 Task: Choose the theme "Dark default".
Action: Mouse moved to (972, 87)
Screenshot: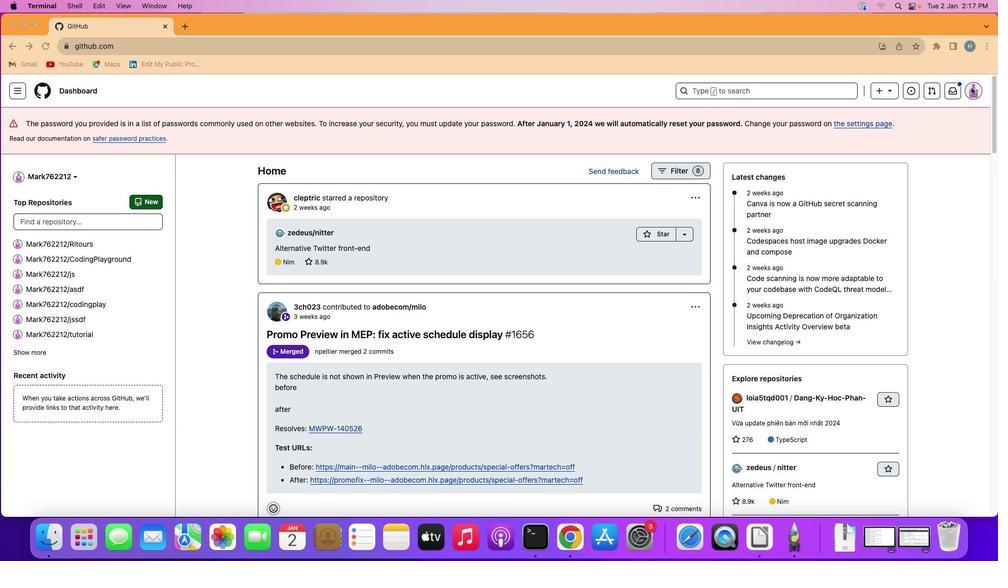 
Action: Mouse pressed left at (972, 87)
Screenshot: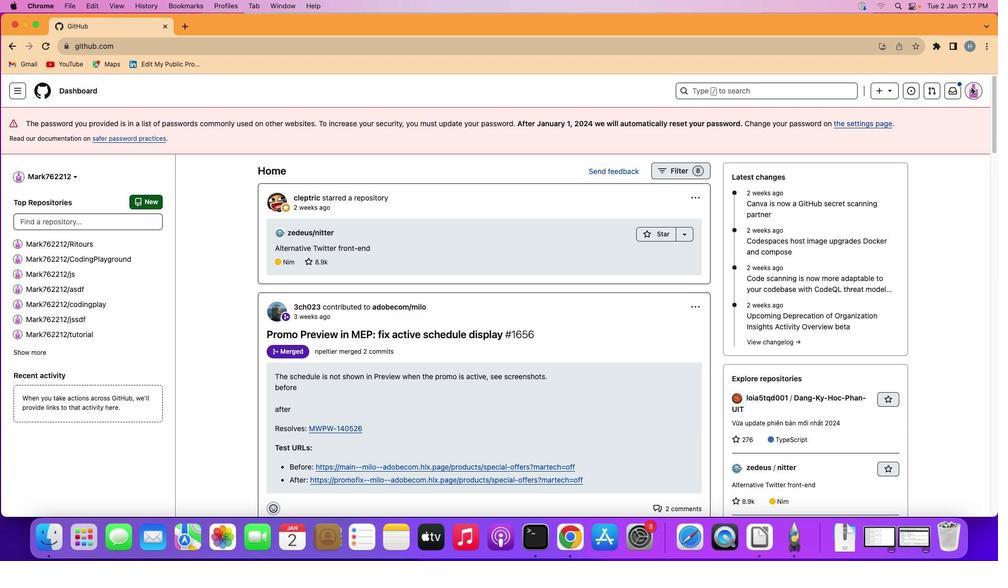 
Action: Mouse moved to (973, 88)
Screenshot: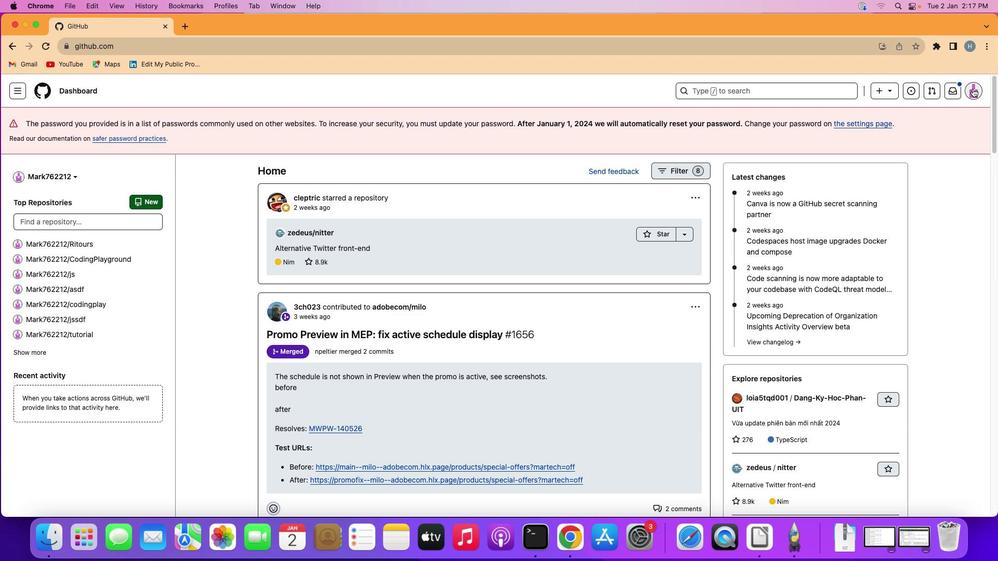 
Action: Mouse pressed left at (973, 88)
Screenshot: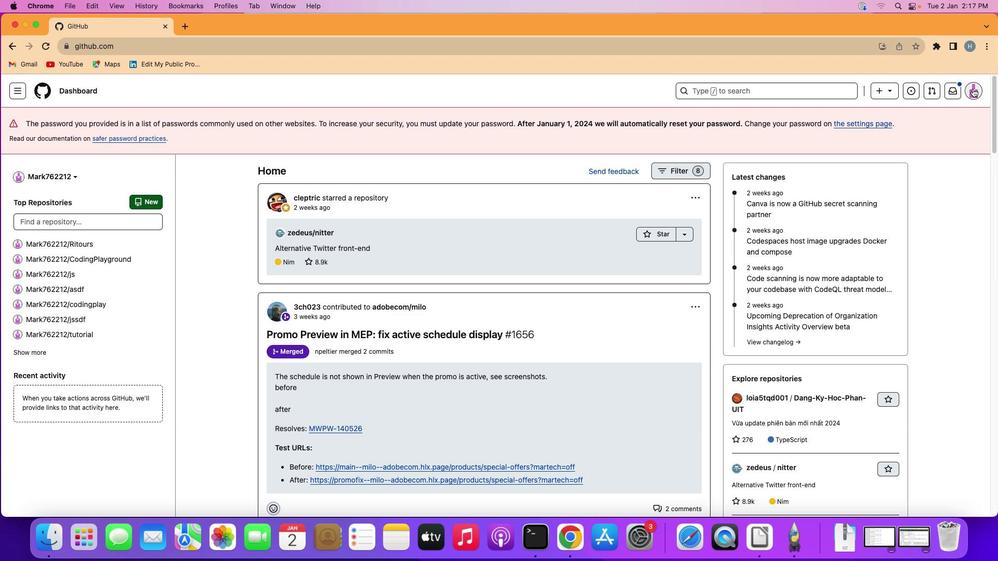 
Action: Mouse moved to (897, 375)
Screenshot: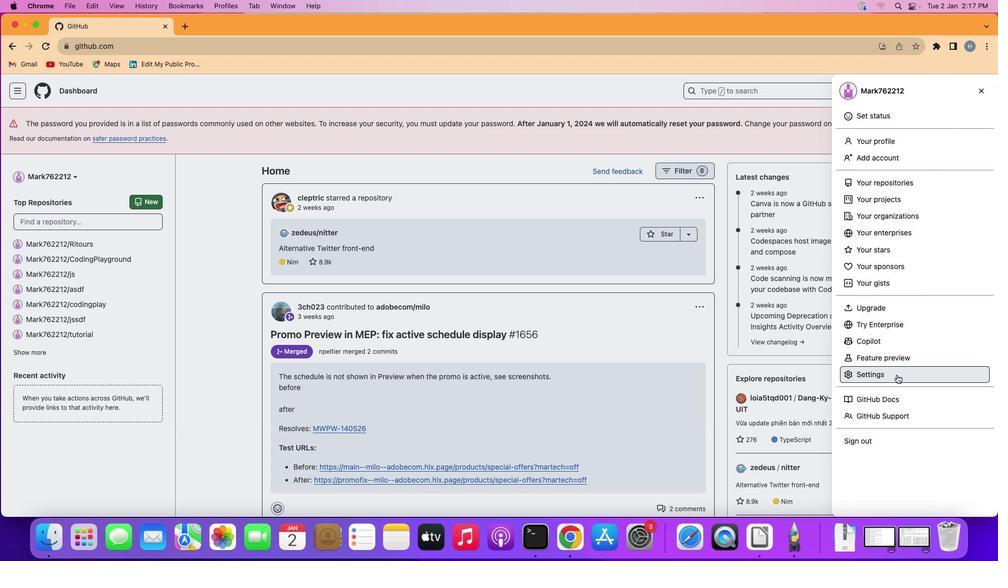 
Action: Mouse pressed left at (897, 375)
Screenshot: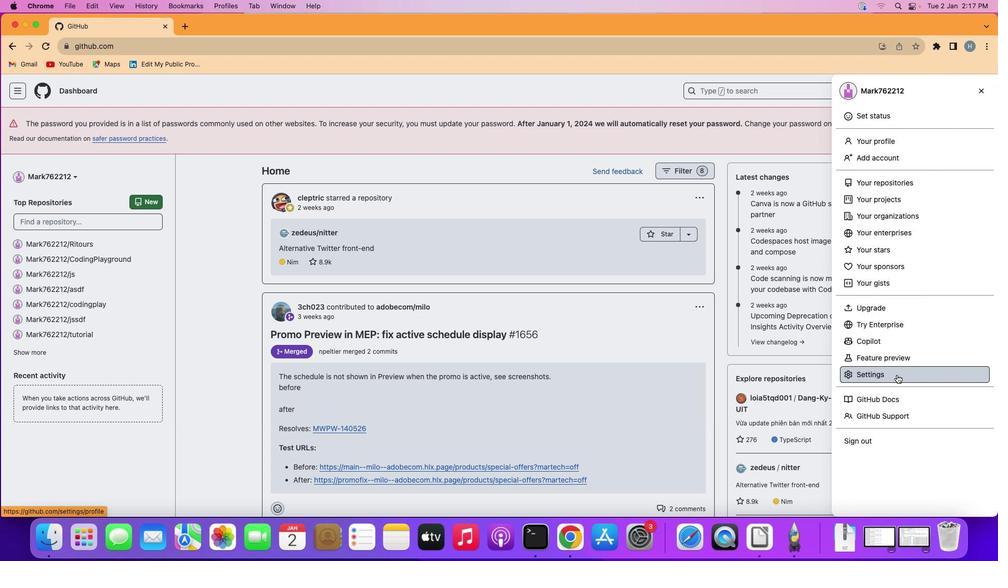 
Action: Mouse moved to (196, 247)
Screenshot: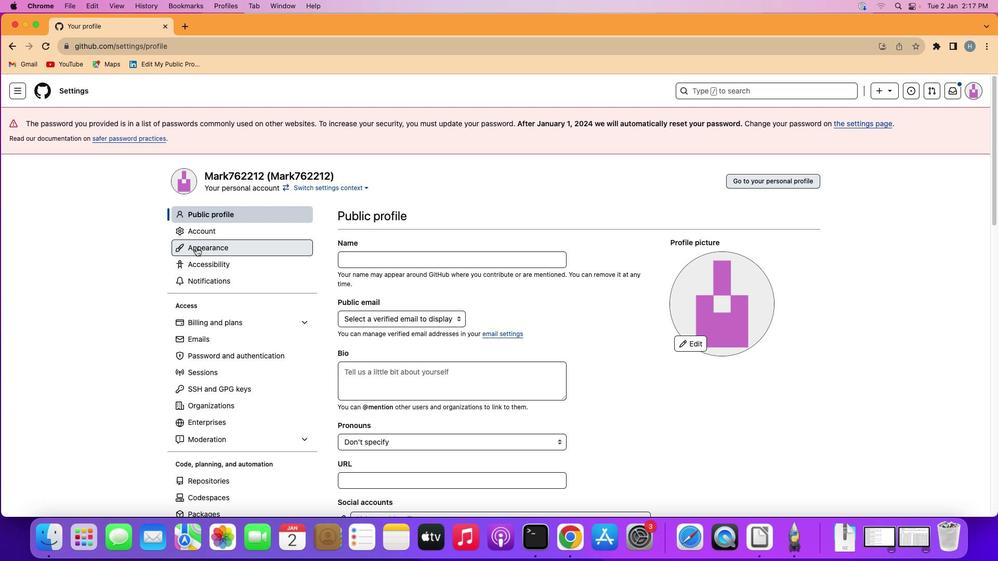 
Action: Mouse pressed left at (196, 247)
Screenshot: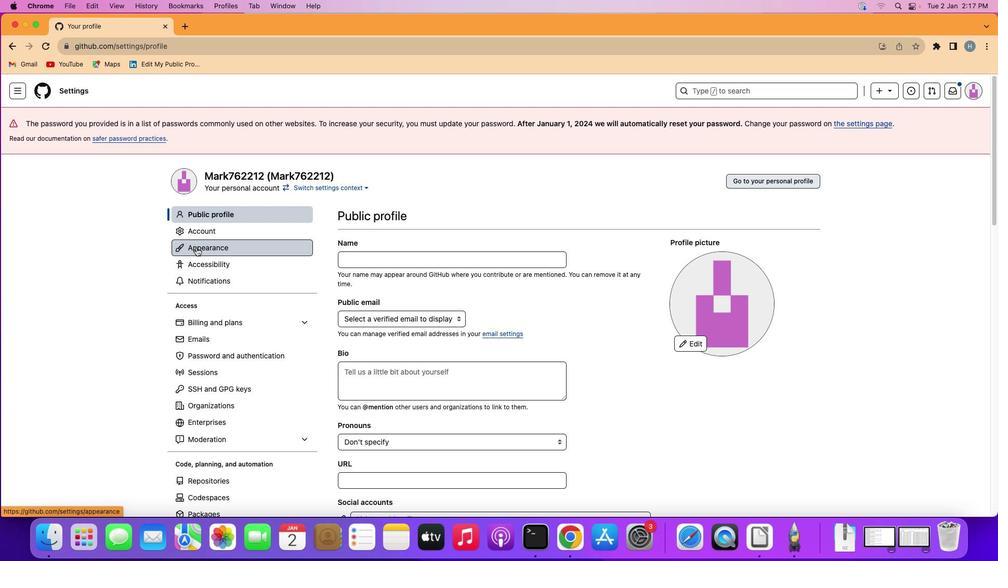 
Action: Mouse moved to (585, 365)
Screenshot: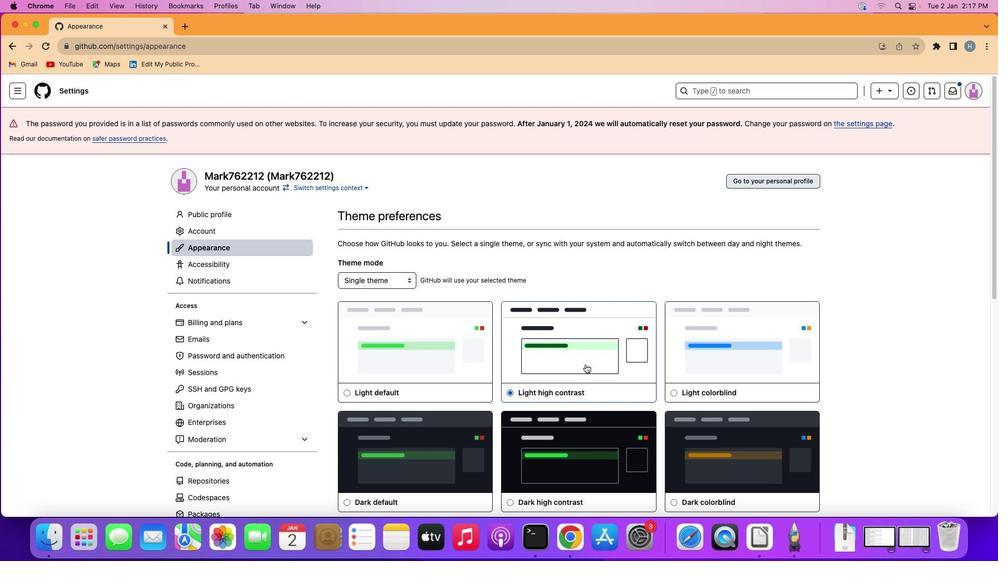 
Action: Mouse scrolled (585, 365) with delta (0, 0)
Screenshot: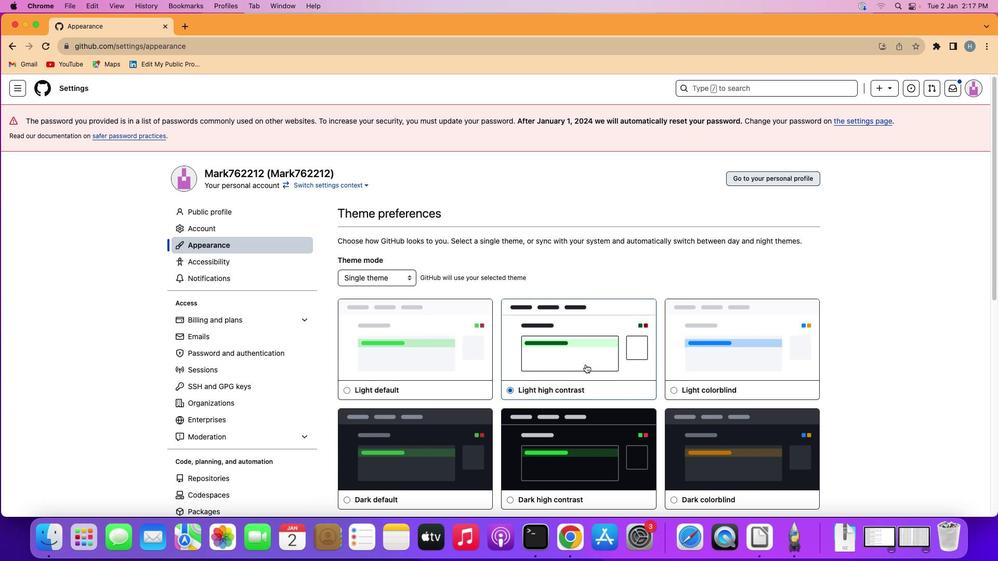 
Action: Mouse scrolled (585, 365) with delta (0, 0)
Screenshot: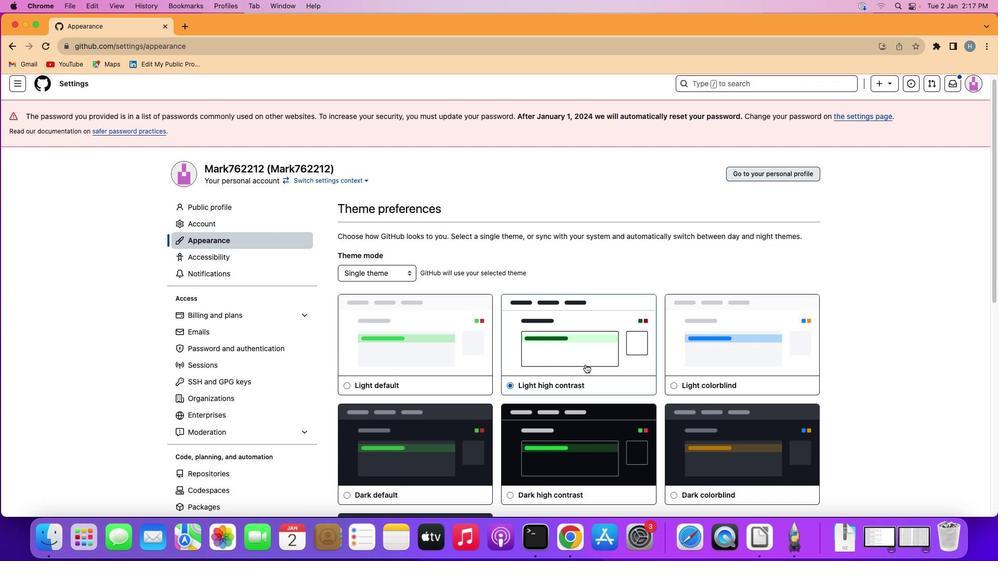 
Action: Mouse scrolled (585, 365) with delta (0, -1)
Screenshot: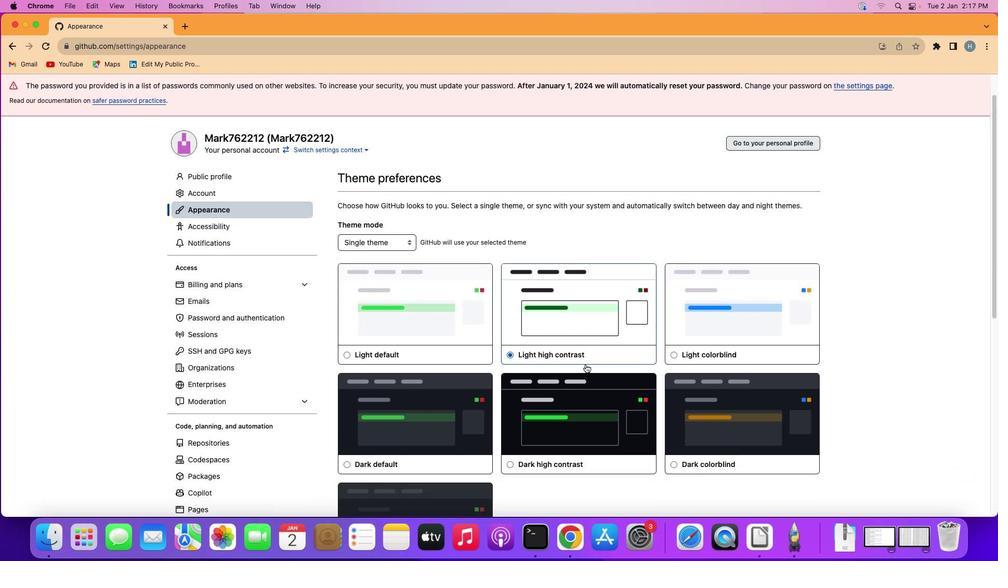 
Action: Mouse scrolled (585, 365) with delta (0, 0)
Screenshot: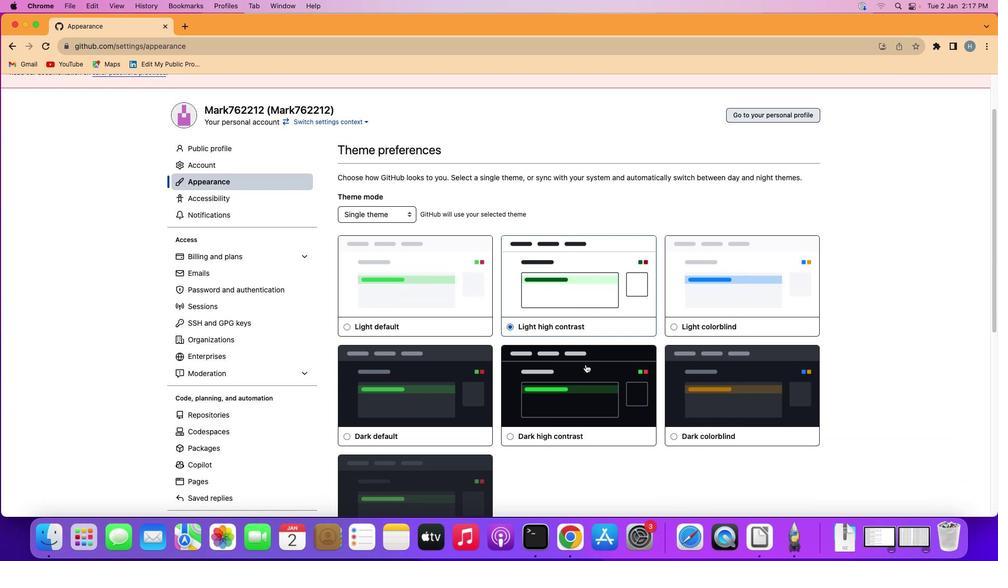 
Action: Mouse scrolled (585, 365) with delta (0, 0)
Screenshot: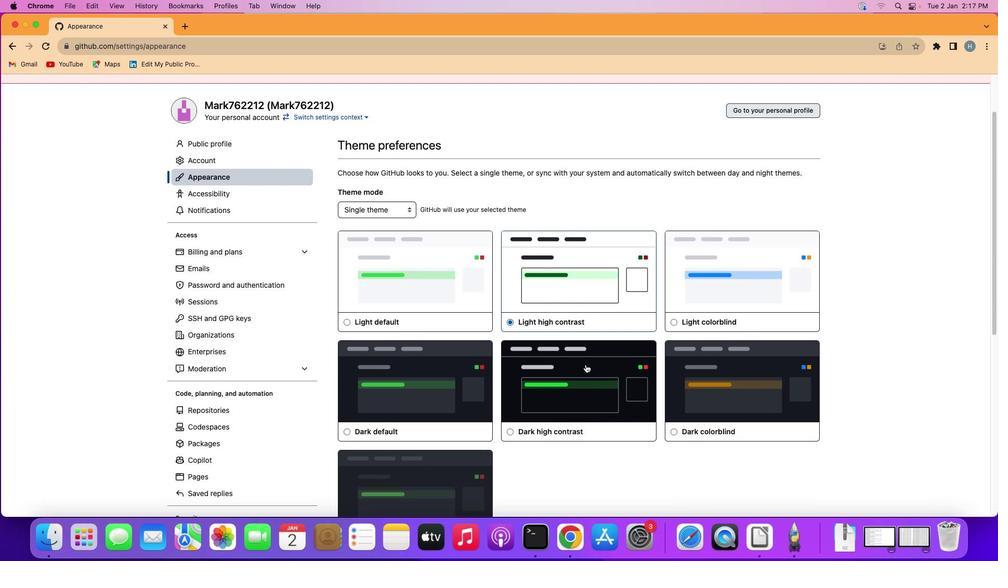 
Action: Mouse scrolled (585, 365) with delta (0, 0)
Screenshot: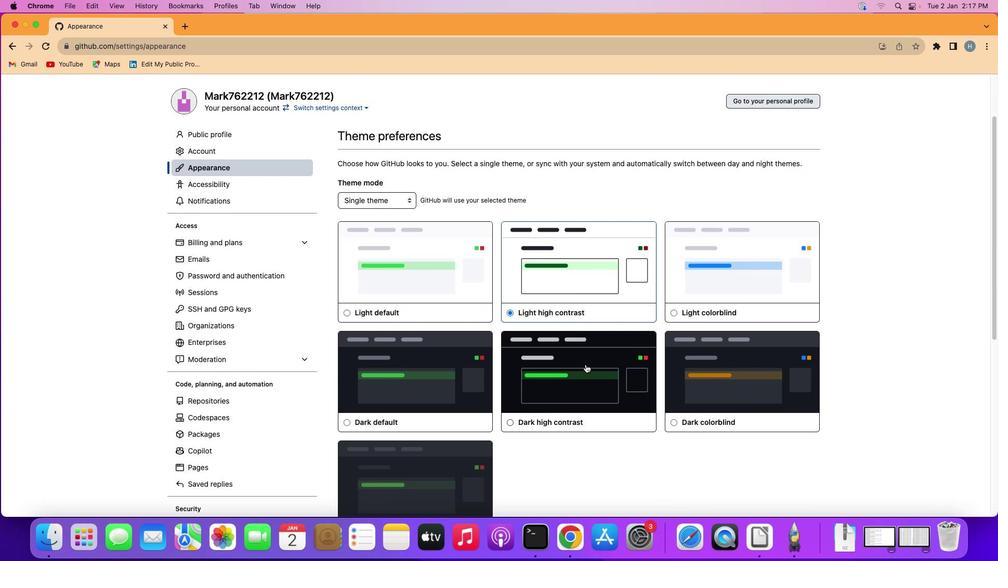 
Action: Mouse scrolled (585, 365) with delta (0, 0)
Screenshot: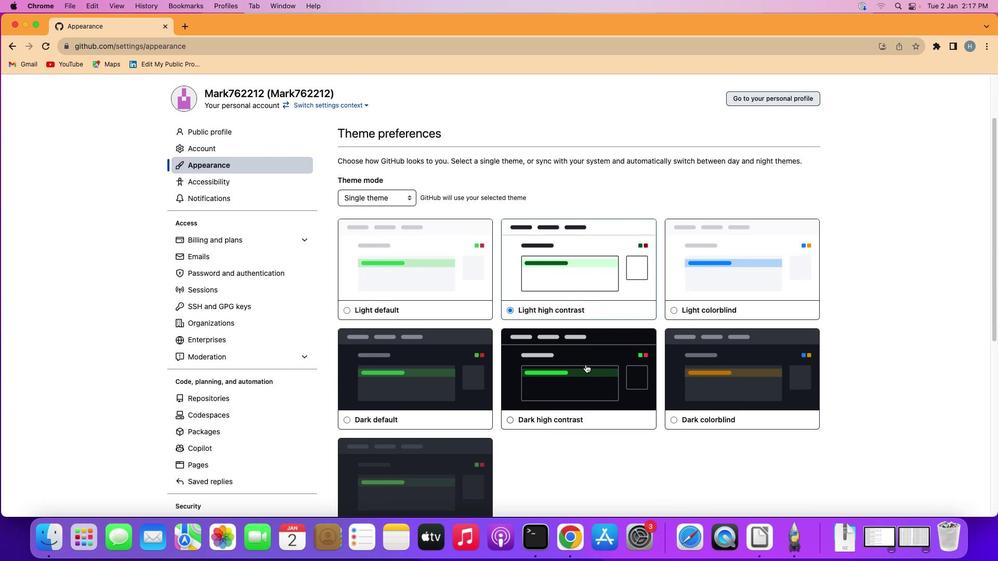 
Action: Mouse scrolled (585, 365) with delta (0, -1)
Screenshot: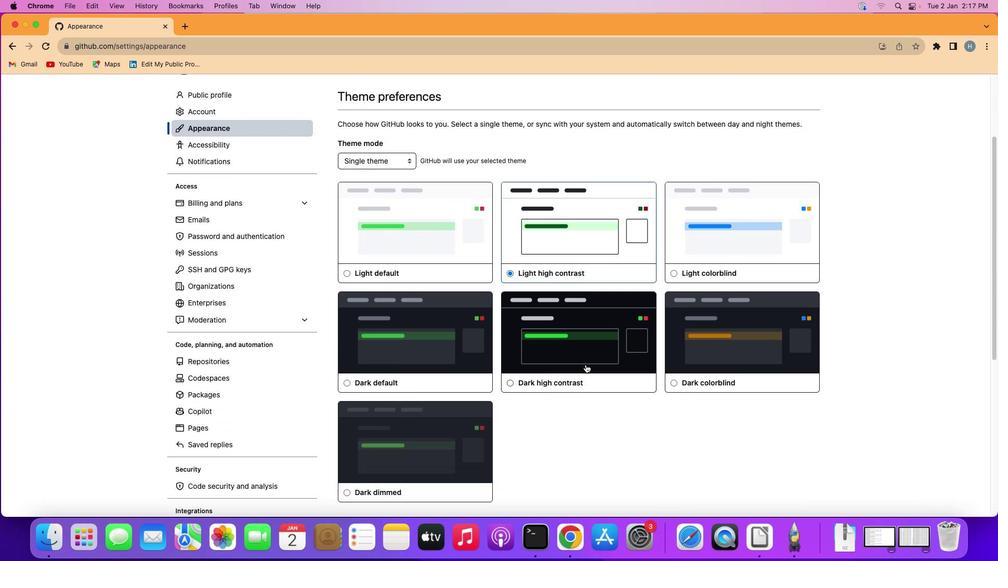
Action: Mouse moved to (345, 360)
Screenshot: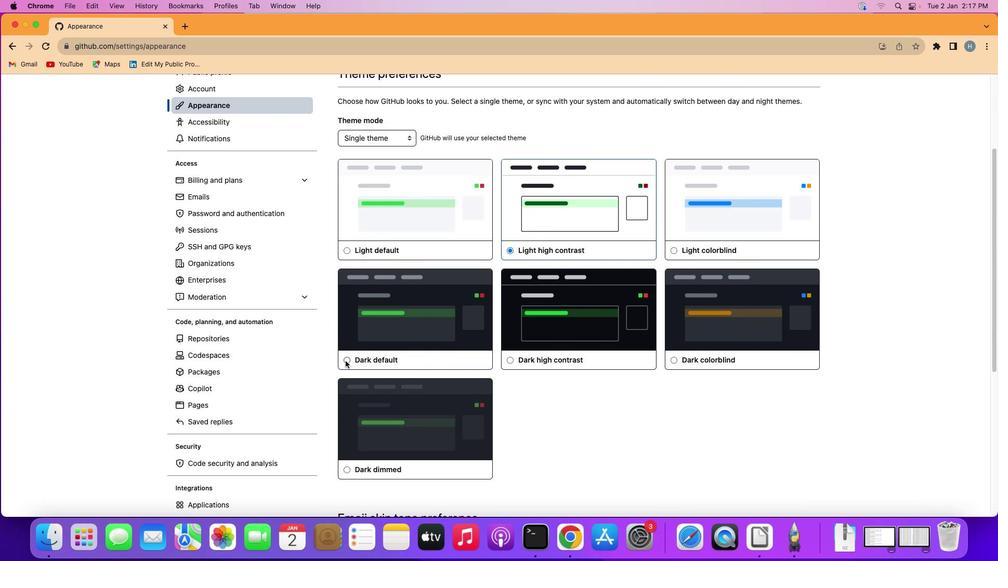 
Action: Mouse pressed left at (345, 360)
Screenshot: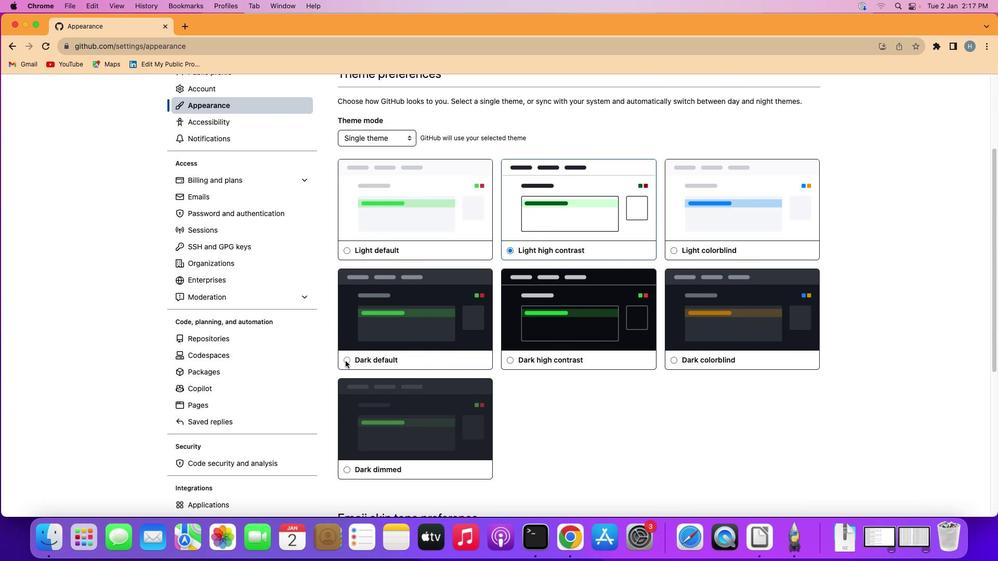 
